 Task: Add Comment CM0002 to Card Card0002 in Board Board0001 in Development in Trello
Action: Mouse moved to (464, 20)
Screenshot: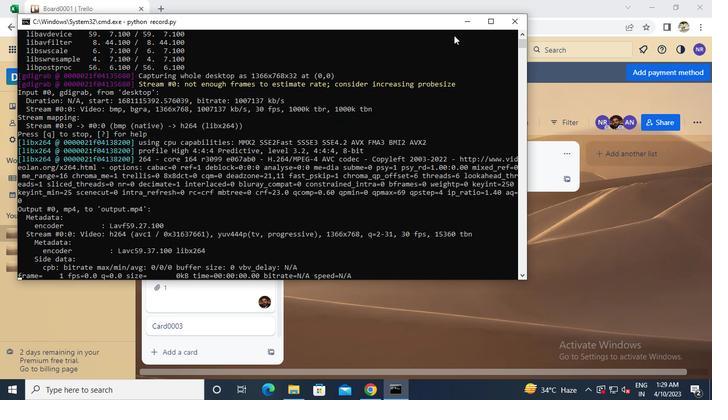 
Action: Mouse pressed left at (464, 20)
Screenshot: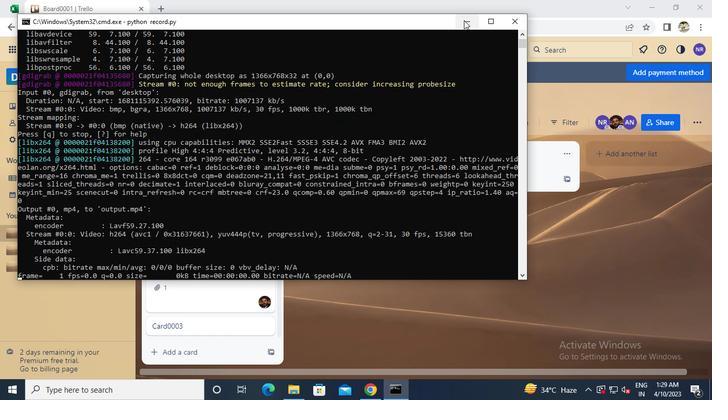 
Action: Mouse moved to (217, 192)
Screenshot: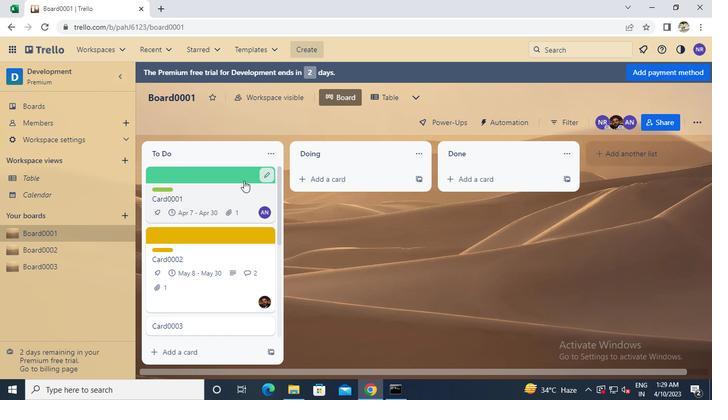 
Action: Mouse pressed left at (217, 192)
Screenshot: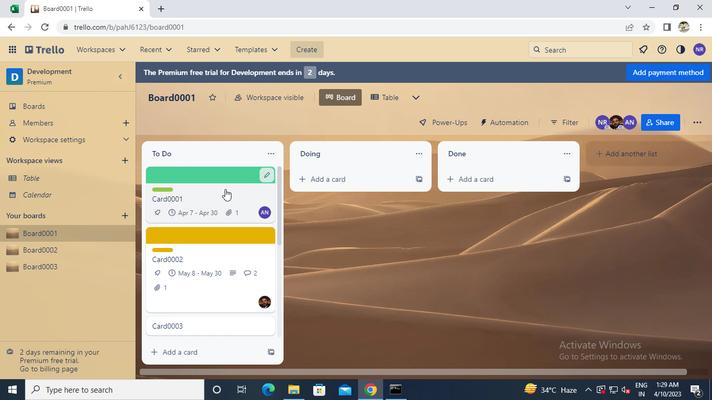 
Action: Mouse moved to (210, 240)
Screenshot: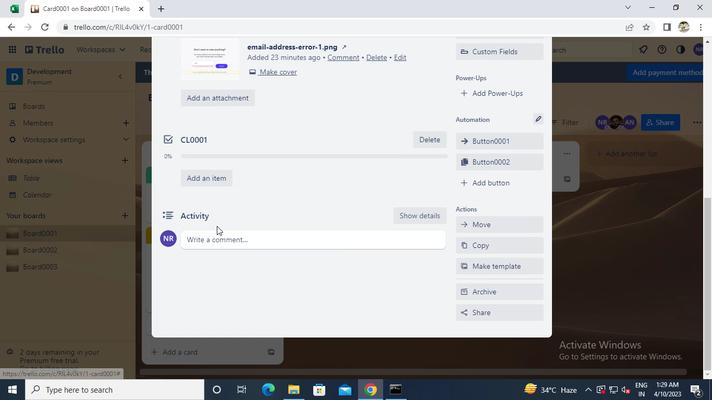 
Action: Mouse pressed left at (210, 240)
Screenshot: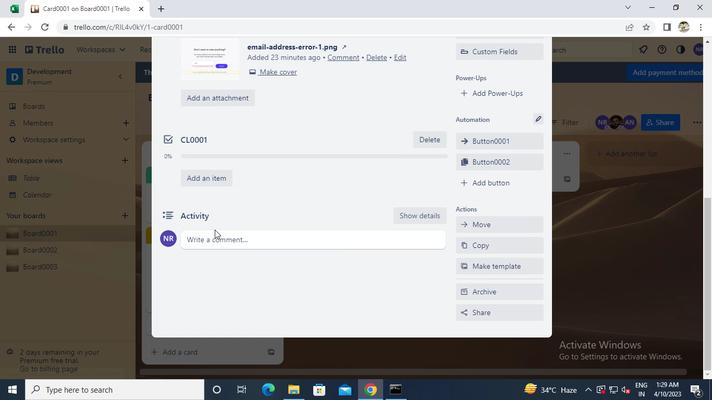 
Action: Mouse moved to (210, 239)
Screenshot: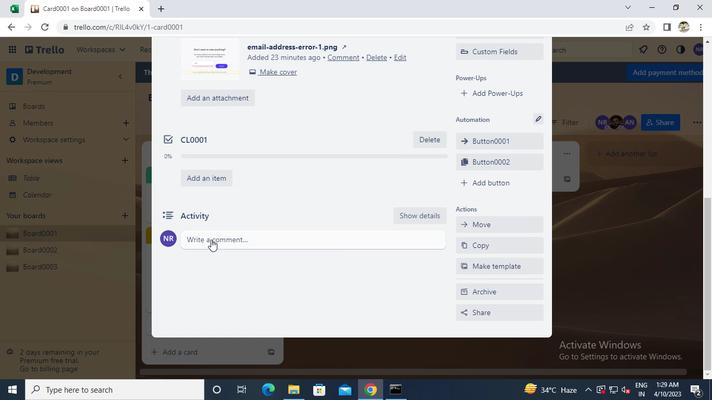 
Action: Keyboard Key.caps_lock
Screenshot: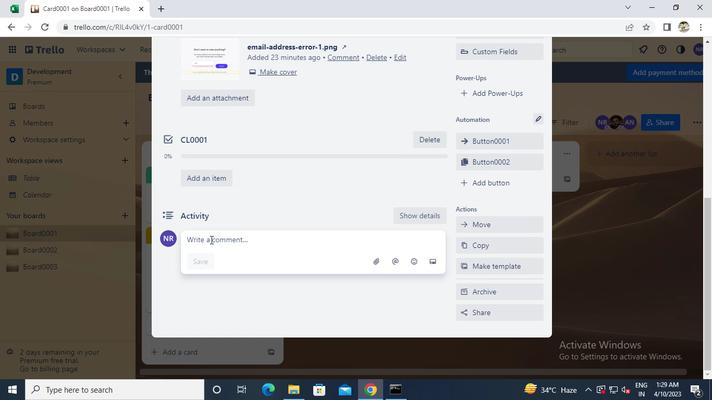 
Action: Keyboard Key.caps_lock
Screenshot: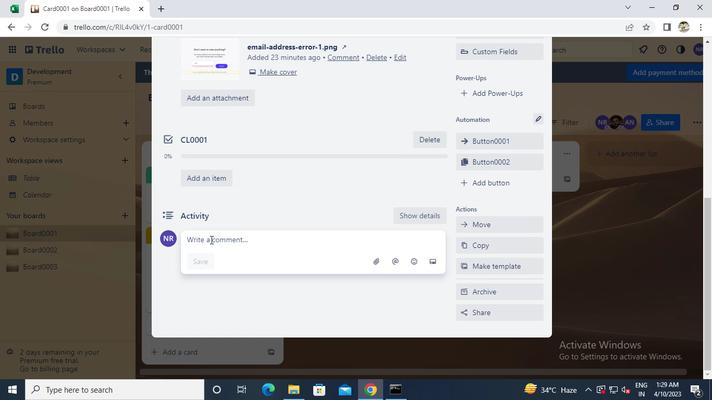 
Action: Keyboard c
Screenshot: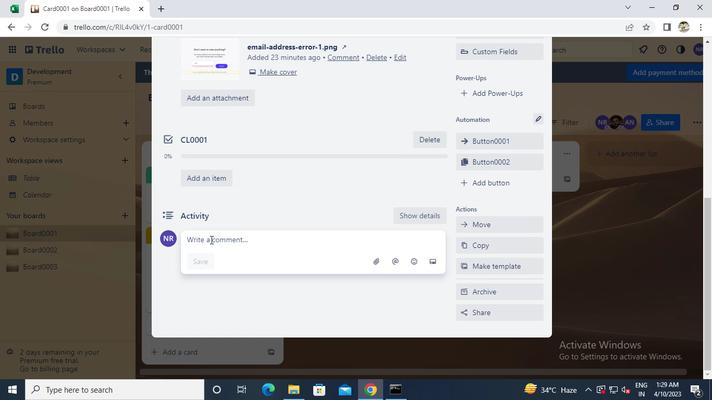 
Action: Keyboard m
Screenshot: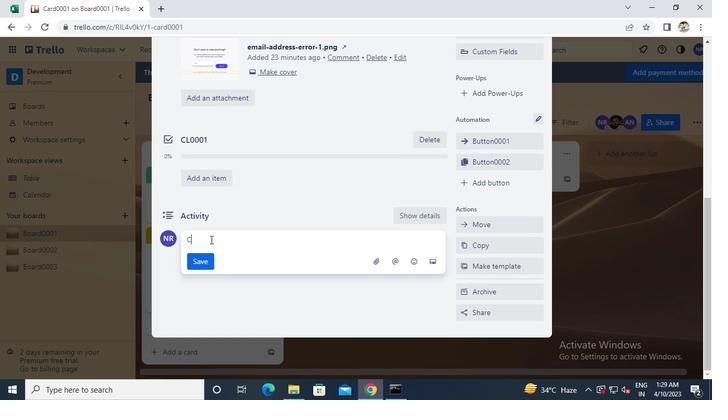 
Action: Keyboard 0
Screenshot: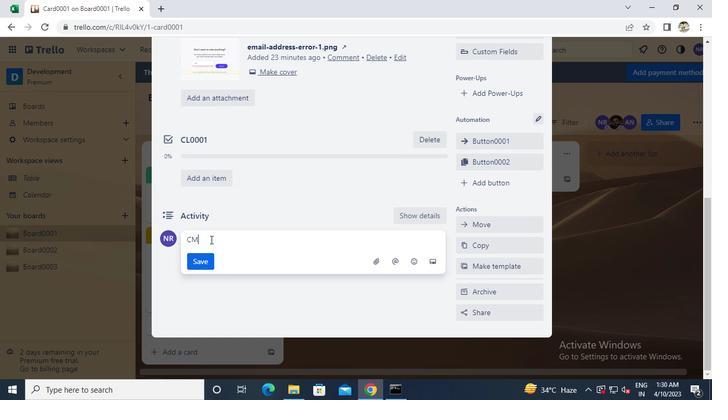 
Action: Keyboard 0
Screenshot: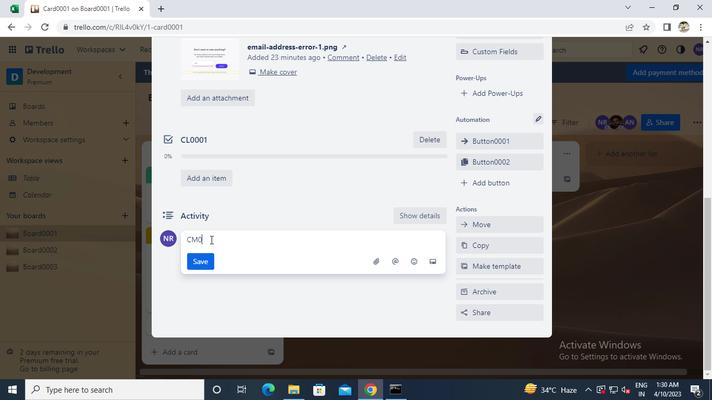 
Action: Keyboard 0
Screenshot: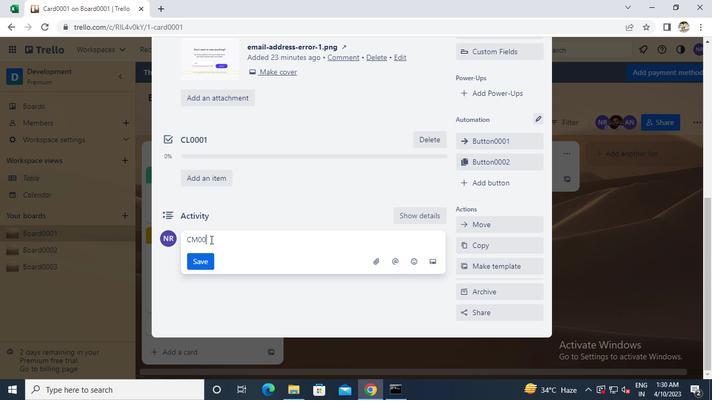 
Action: Keyboard 2
Screenshot: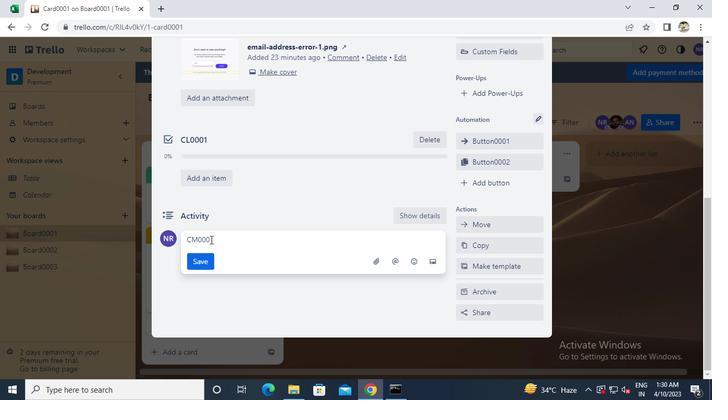 
Action: Mouse moved to (202, 258)
Screenshot: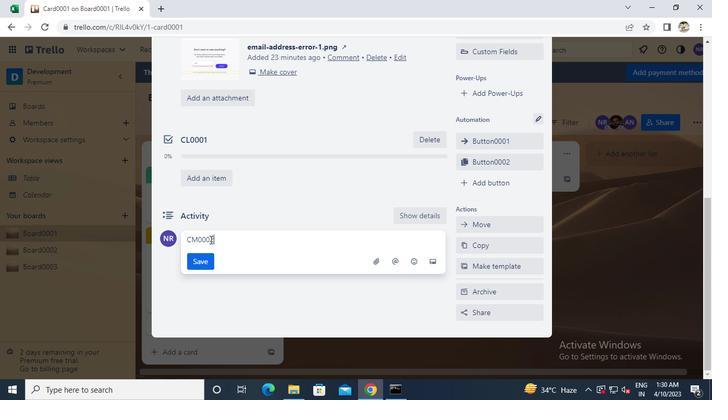 
Action: Mouse pressed left at (202, 258)
Screenshot: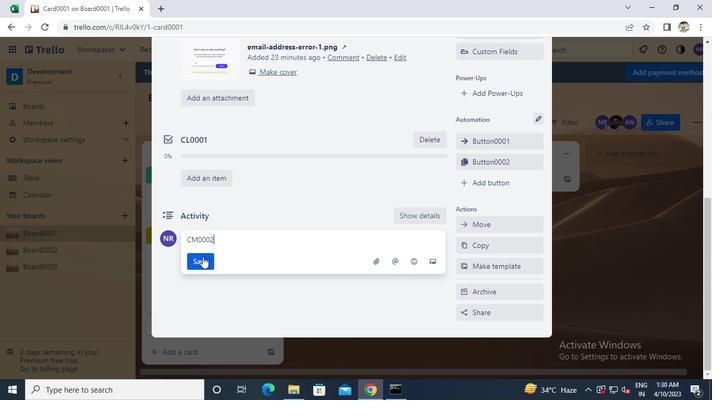 
Action: Mouse moved to (536, 74)
Screenshot: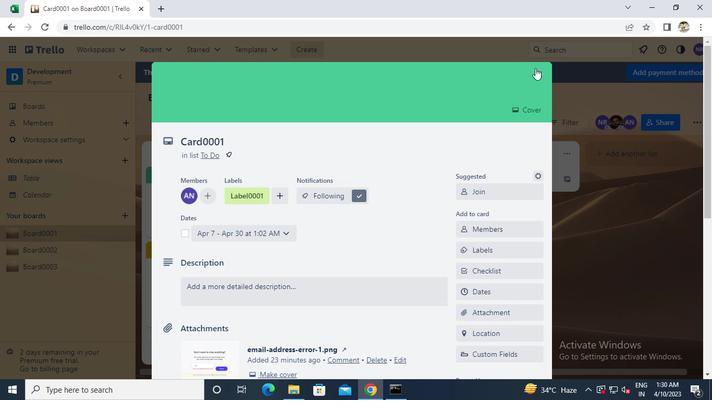 
Action: Mouse pressed left at (536, 74)
Screenshot: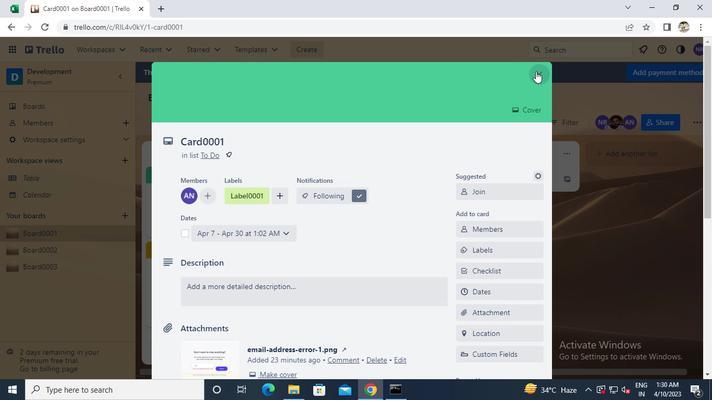 
Action: Mouse moved to (393, 380)
Screenshot: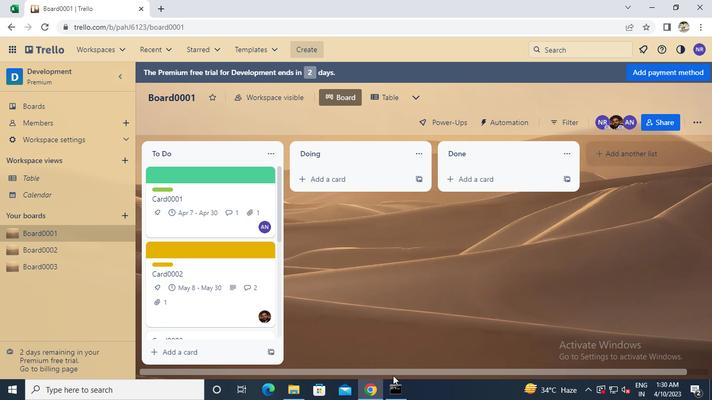 
Action: Mouse pressed left at (393, 380)
Screenshot: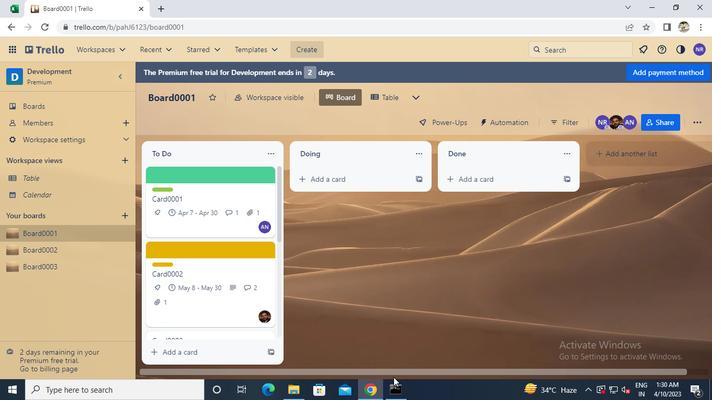 
Action: Mouse moved to (513, 18)
Screenshot: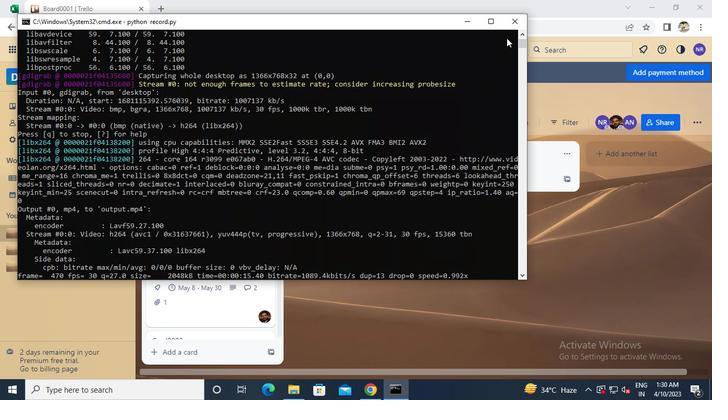 
Action: Mouse pressed left at (513, 18)
Screenshot: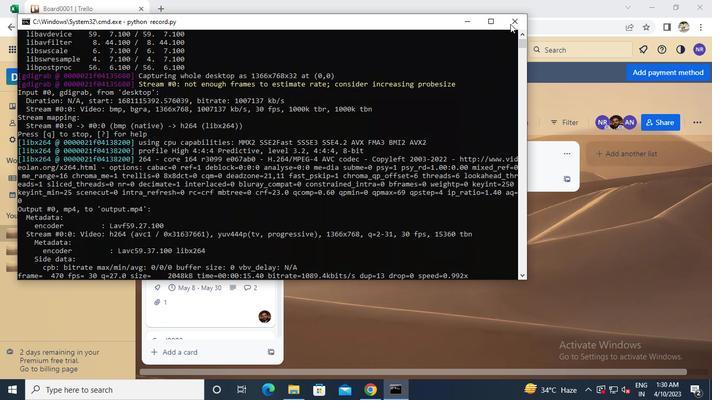 
